Task: In the  document logo.txt Download file as 'Plain Text' Share this file with 'softage.1@softage.net' Insert the command  Suggesting 
Action: Mouse moved to (270, 353)
Screenshot: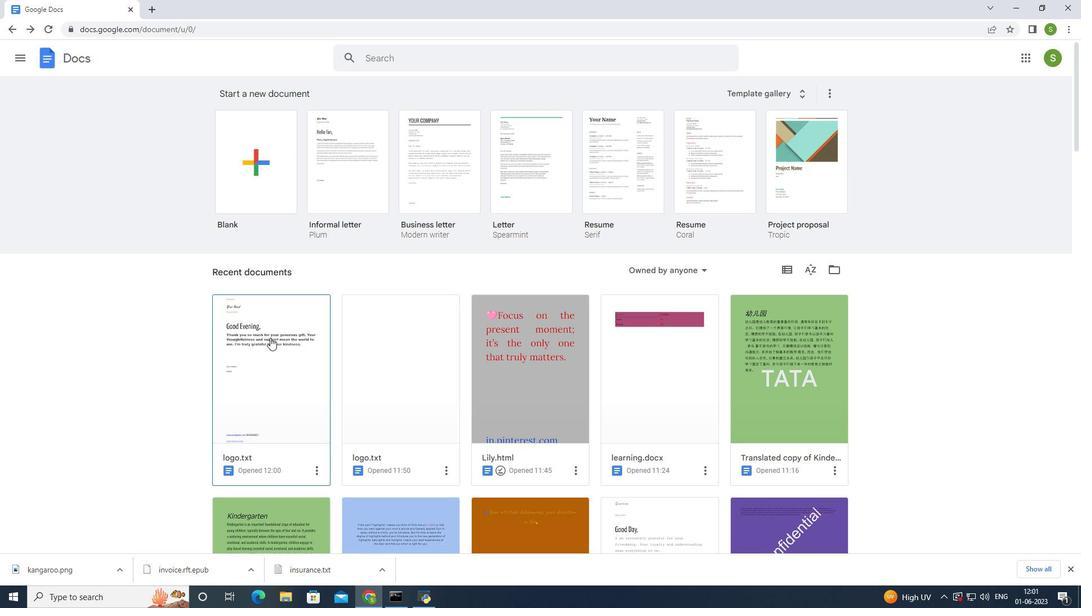 
Action: Mouse pressed left at (270, 353)
Screenshot: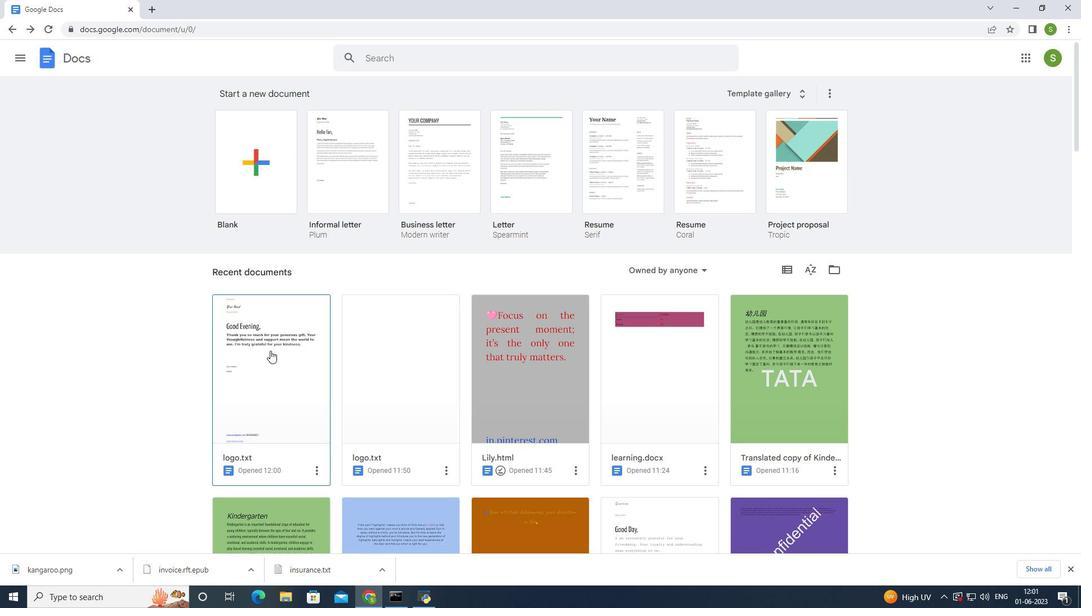 
Action: Mouse moved to (47, 63)
Screenshot: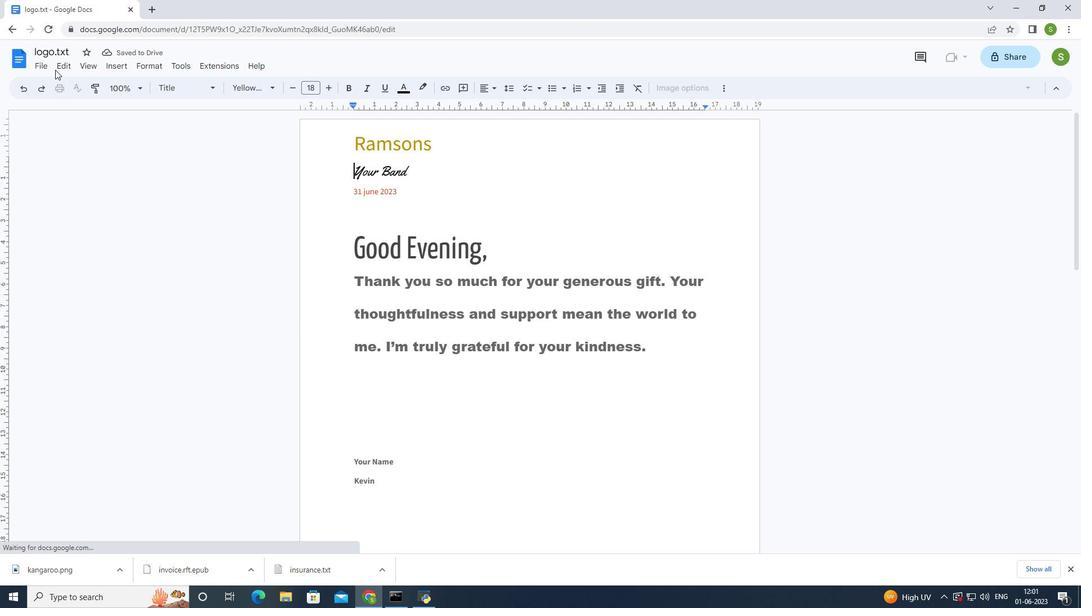 
Action: Mouse pressed left at (47, 63)
Screenshot: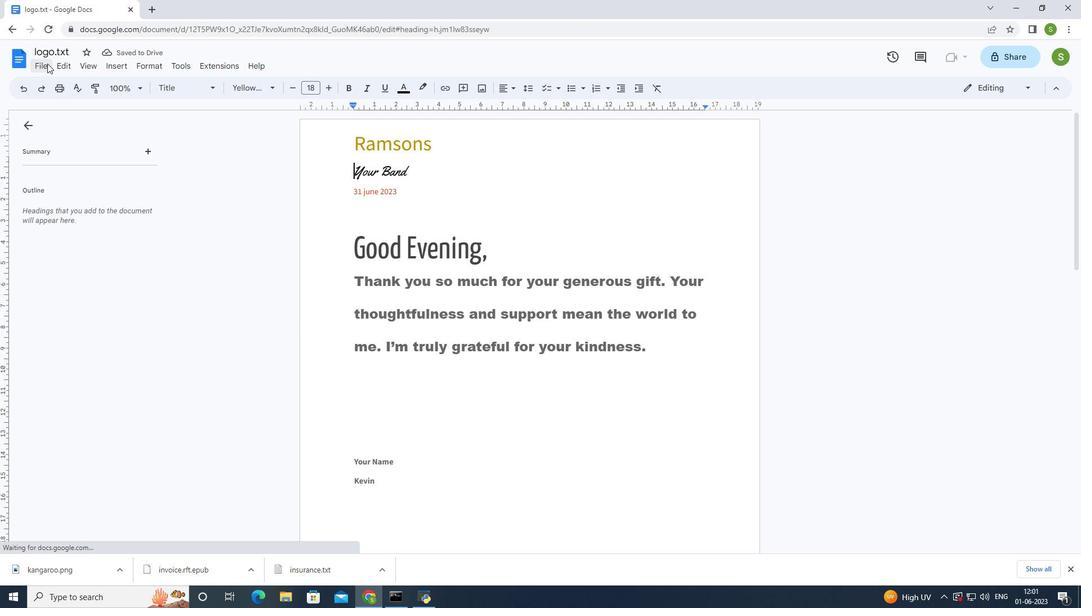 
Action: Mouse moved to (54, 179)
Screenshot: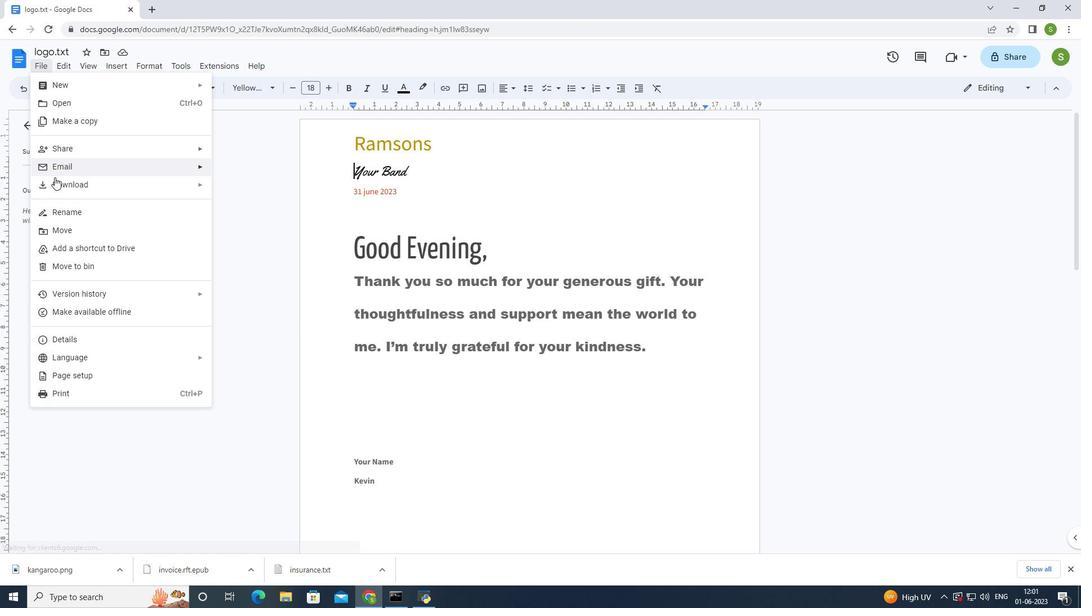 
Action: Mouse pressed left at (54, 179)
Screenshot: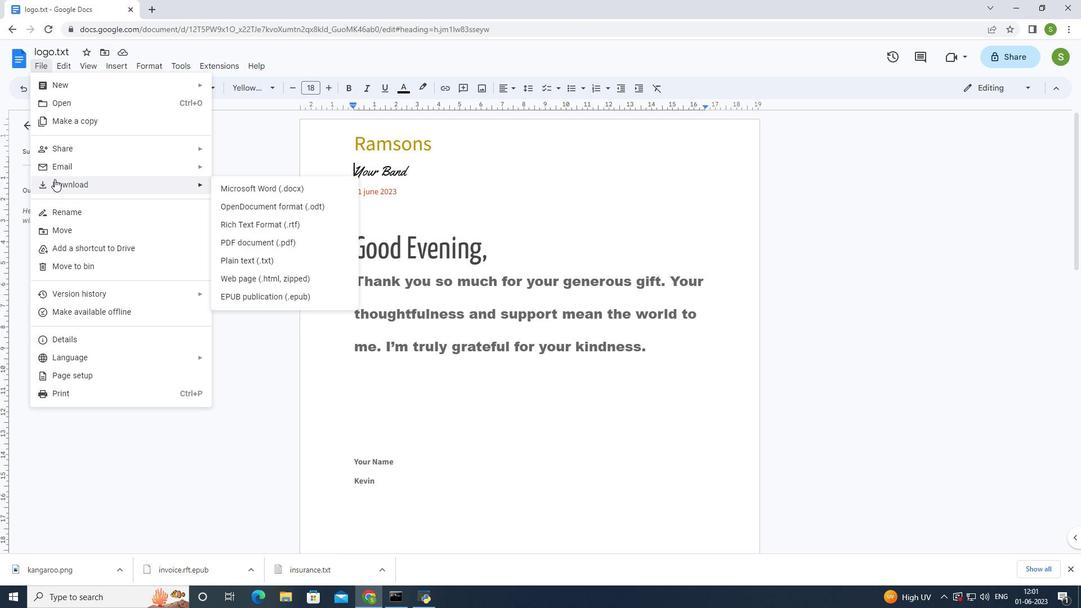 
Action: Mouse moved to (251, 265)
Screenshot: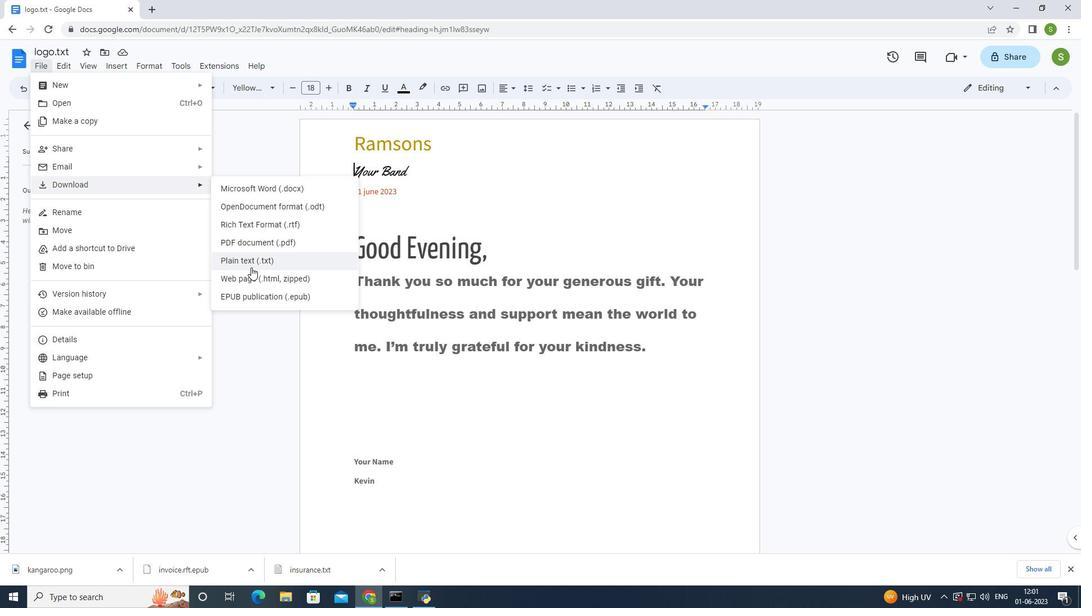 
Action: Mouse pressed left at (251, 265)
Screenshot: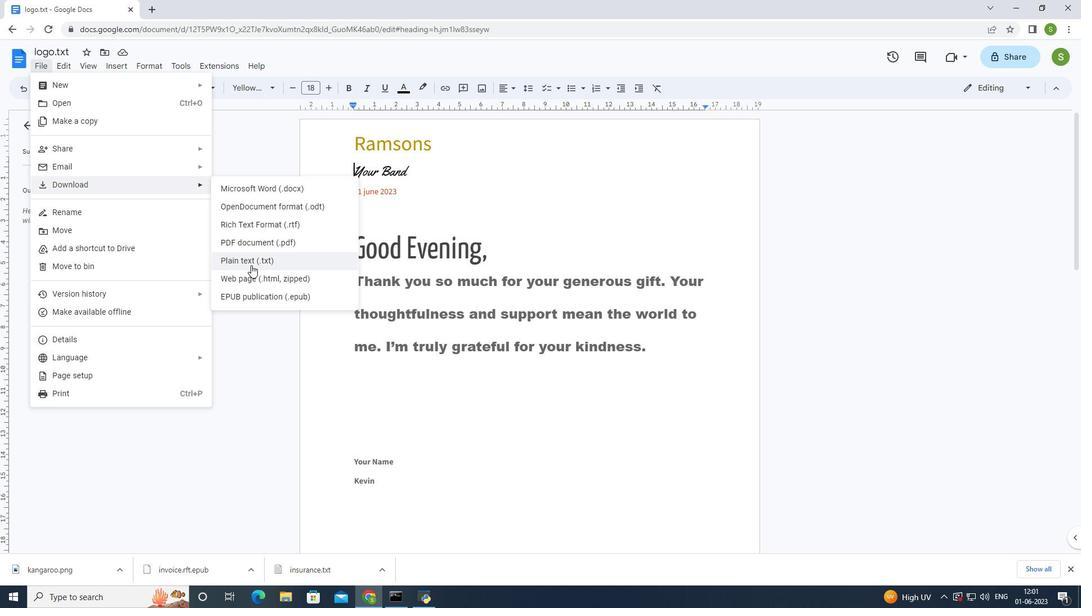 
Action: Mouse moved to (1024, 49)
Screenshot: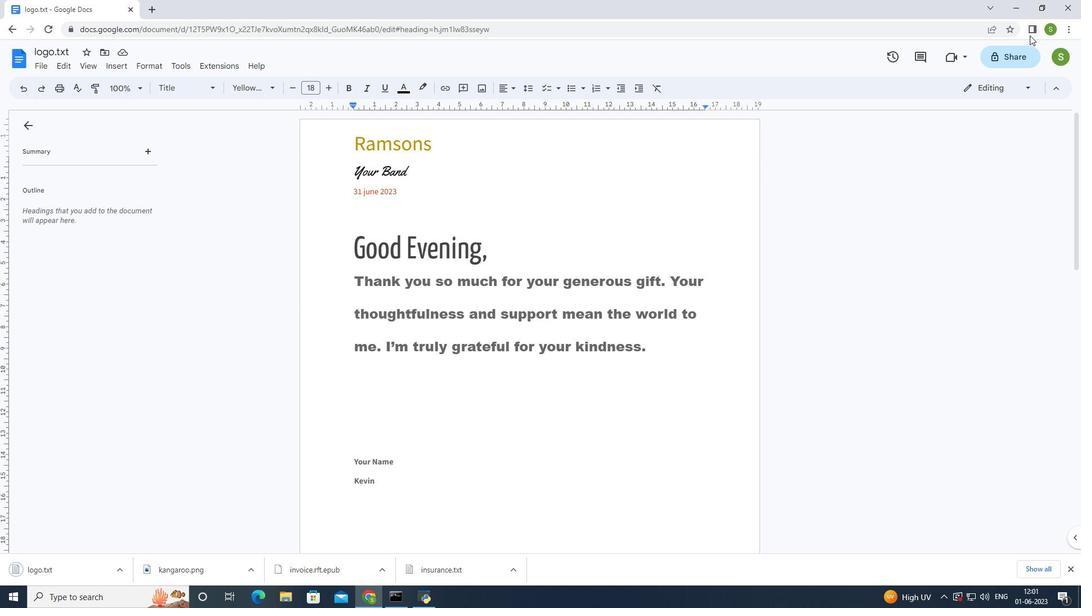
Action: Mouse pressed left at (1024, 49)
Screenshot: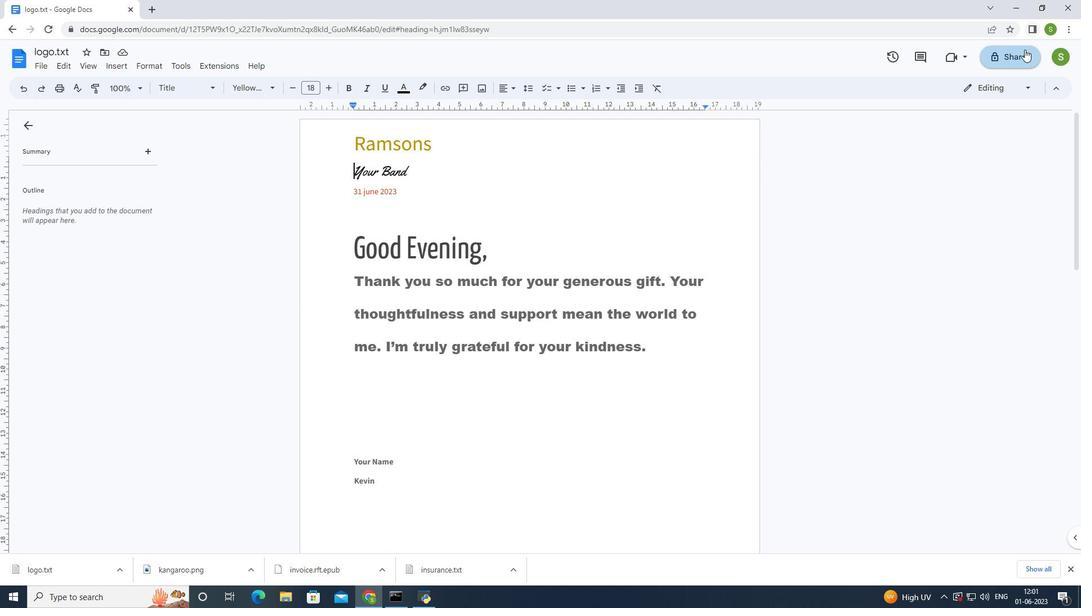 
Action: Mouse moved to (509, 232)
Screenshot: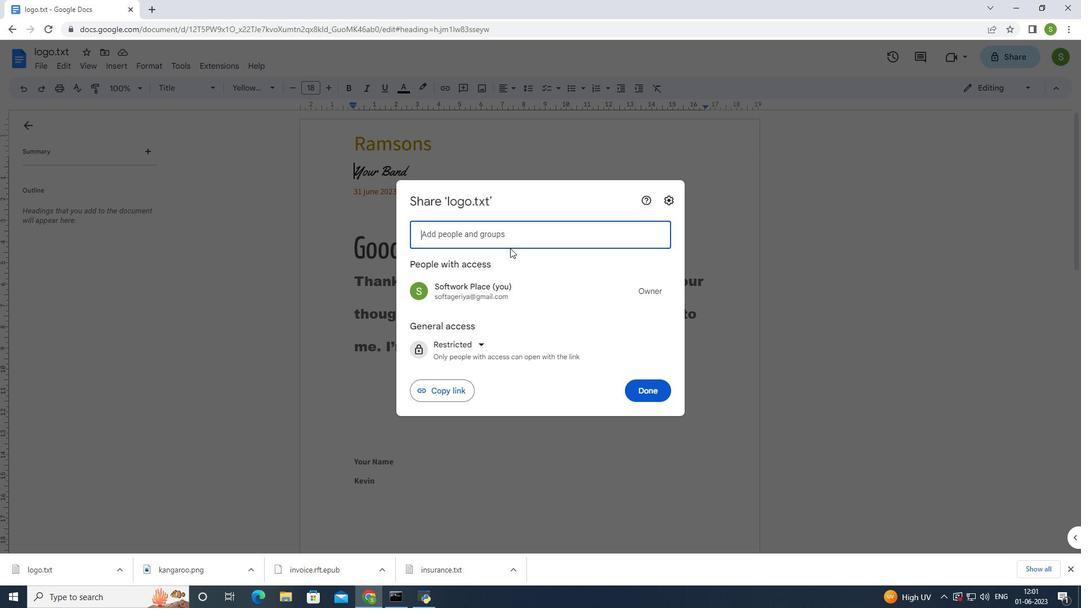
Action: Mouse pressed left at (509, 232)
Screenshot: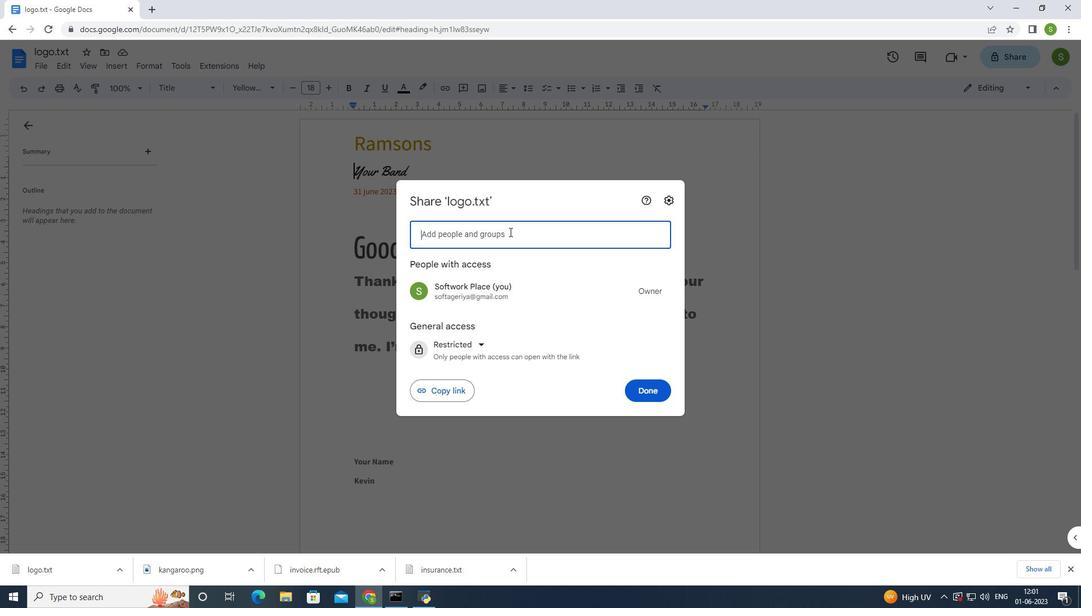 
Action: Mouse moved to (509, 232)
Screenshot: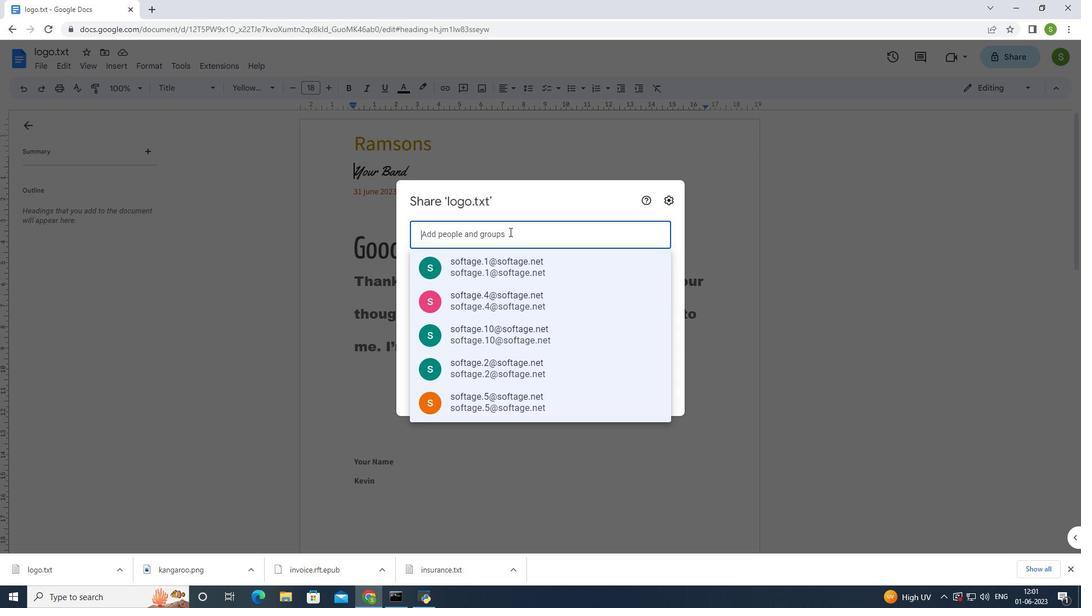 
Action: Key pressed softage.1<Key.shift>@softage.net
Screenshot: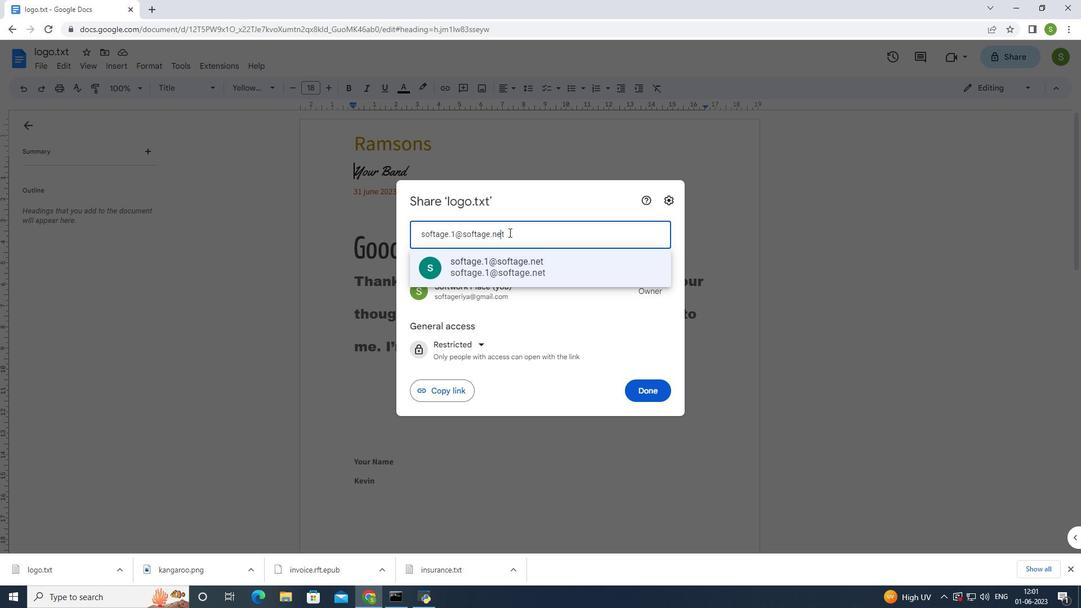 
Action: Mouse moved to (451, 269)
Screenshot: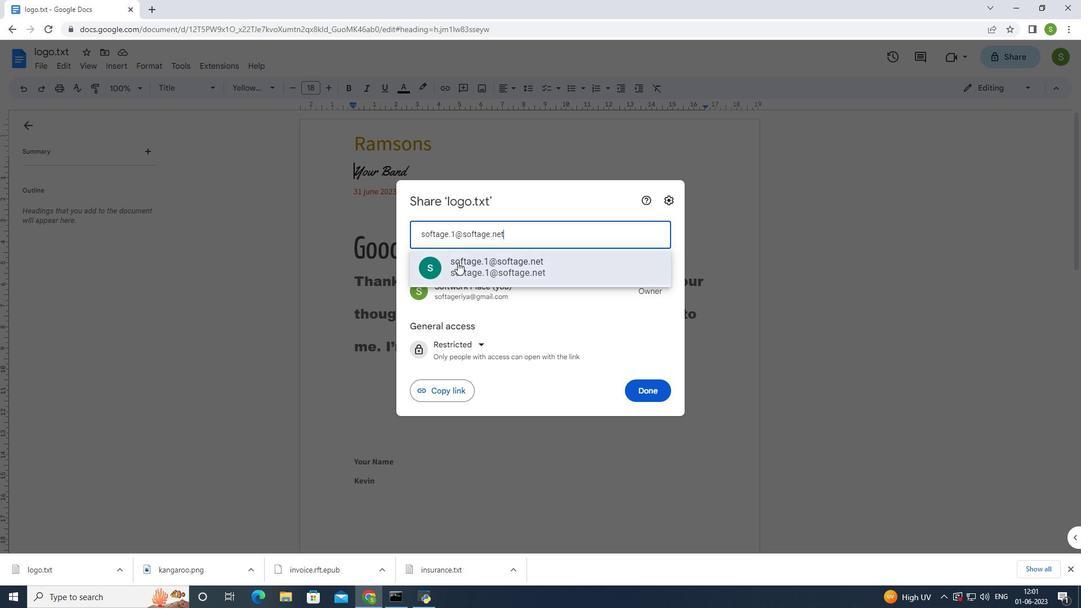 
Action: Mouse pressed left at (451, 269)
Screenshot: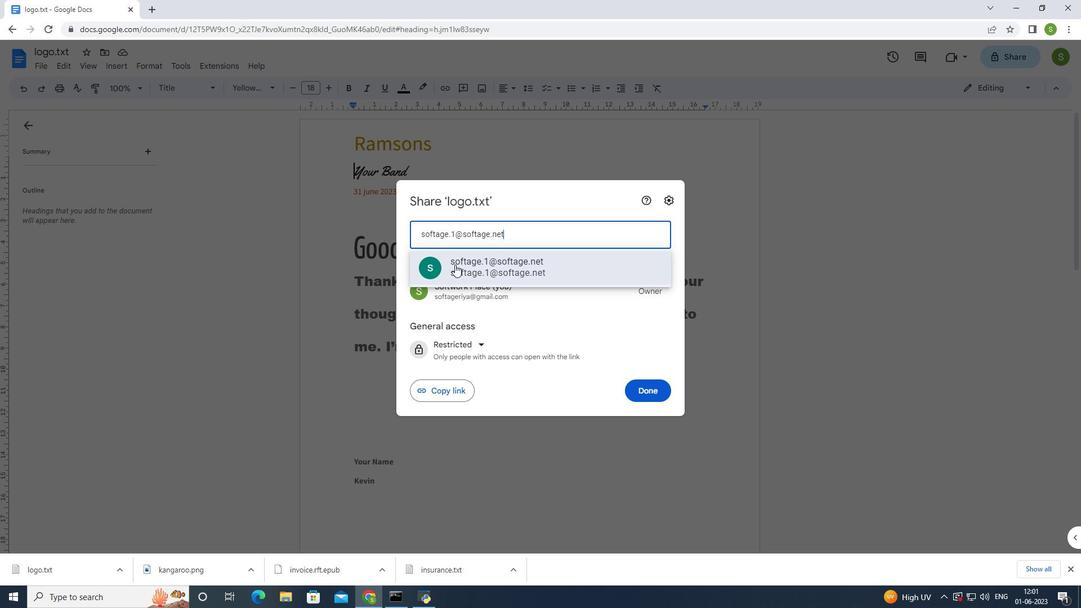 
Action: Mouse moved to (648, 376)
Screenshot: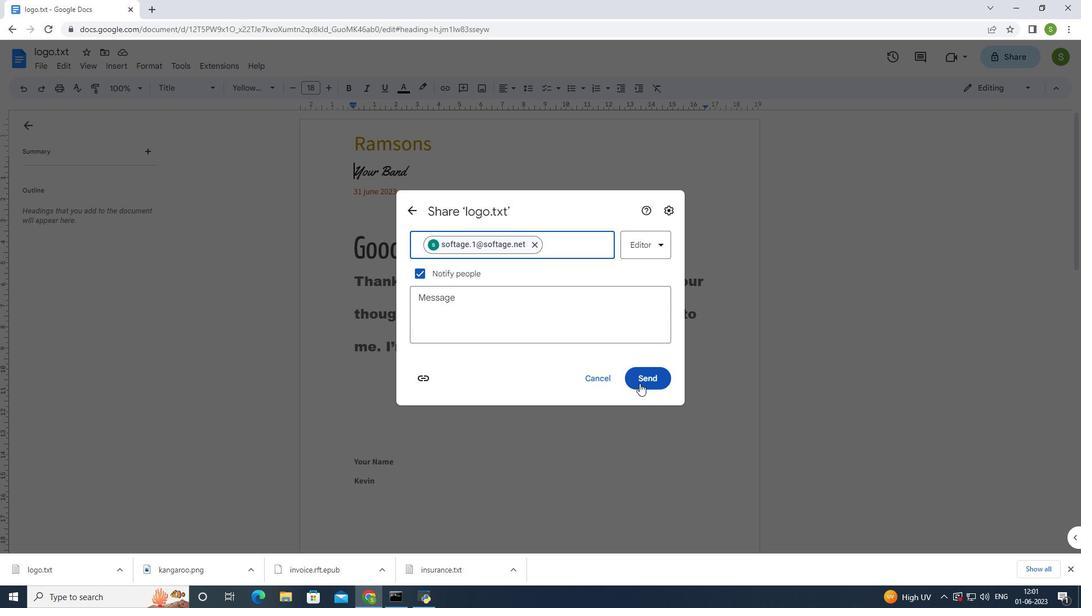 
Action: Mouse pressed left at (648, 376)
Screenshot: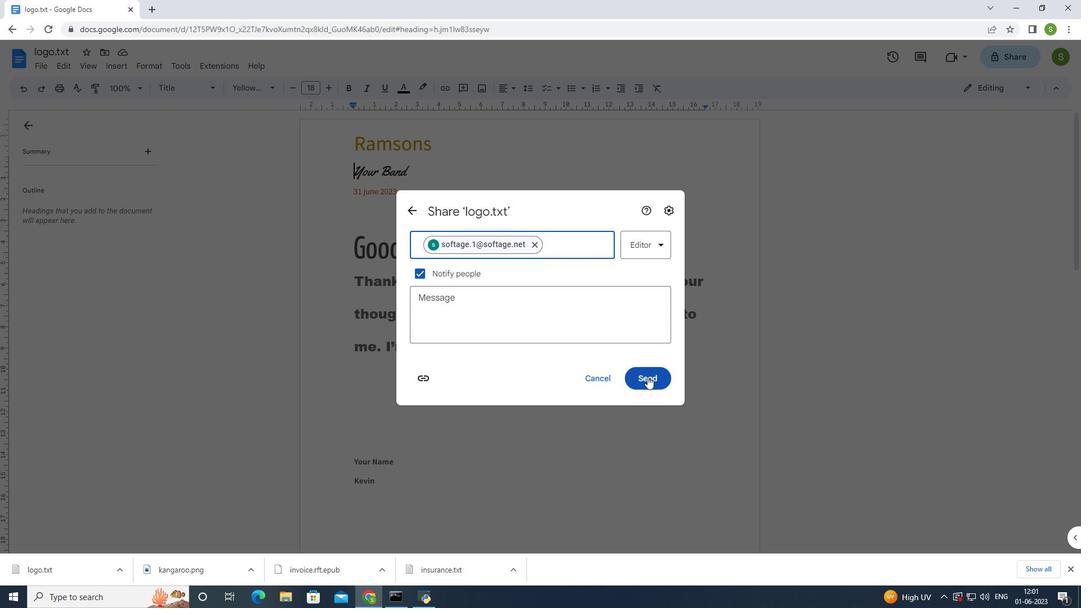 
Action: Mouse moved to (1018, 84)
Screenshot: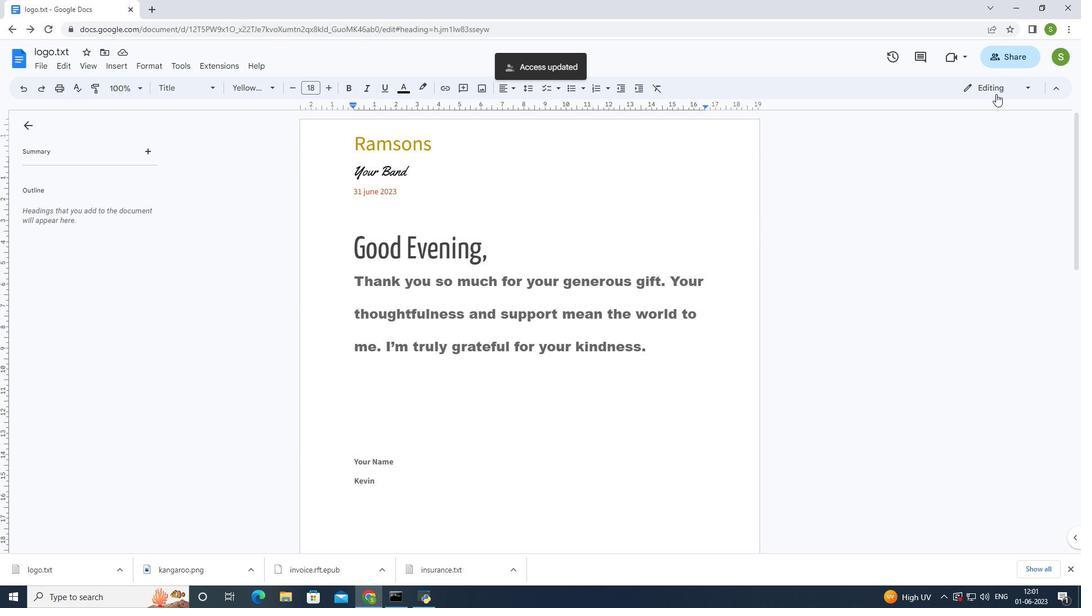 
Action: Mouse pressed left at (1018, 84)
Screenshot: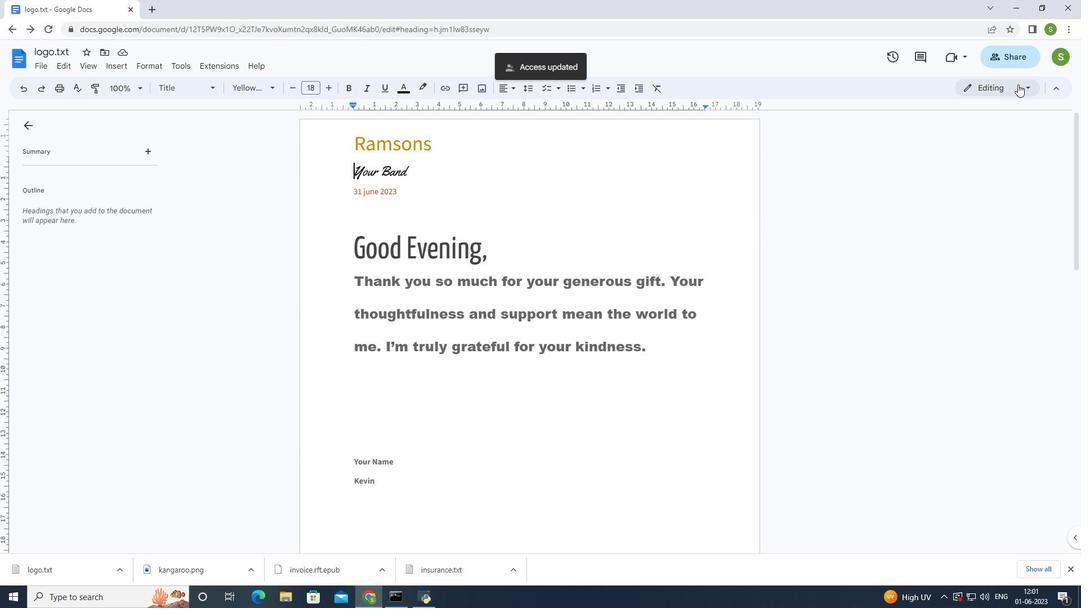 
Action: Mouse moved to (989, 139)
Screenshot: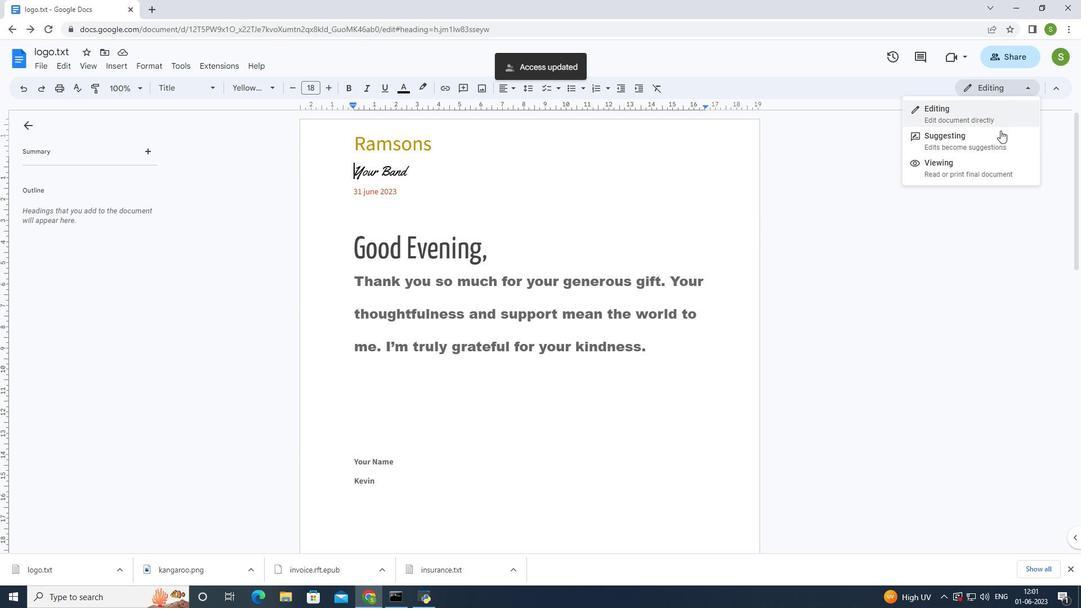 
Action: Mouse pressed left at (989, 139)
Screenshot: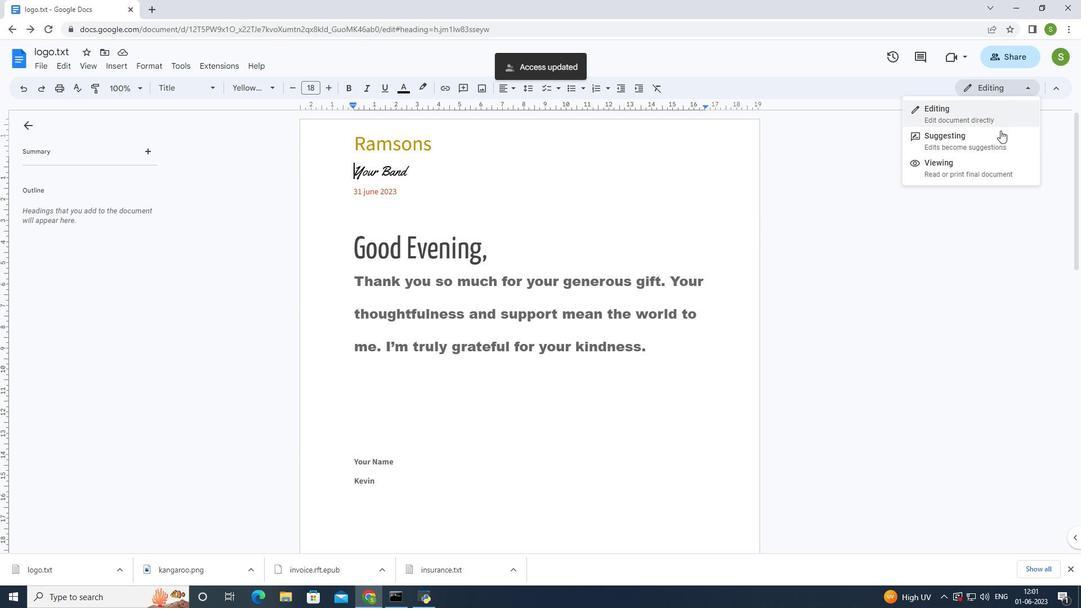 
Action: Mouse moved to (570, 371)
Screenshot: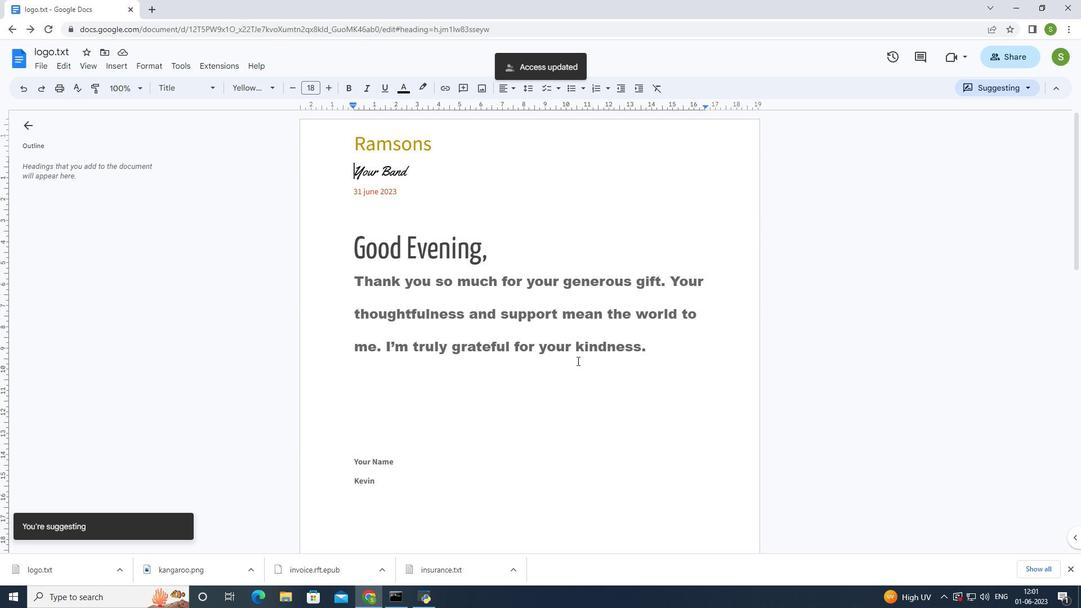 
Action: Mouse pressed left at (570, 371)
Screenshot: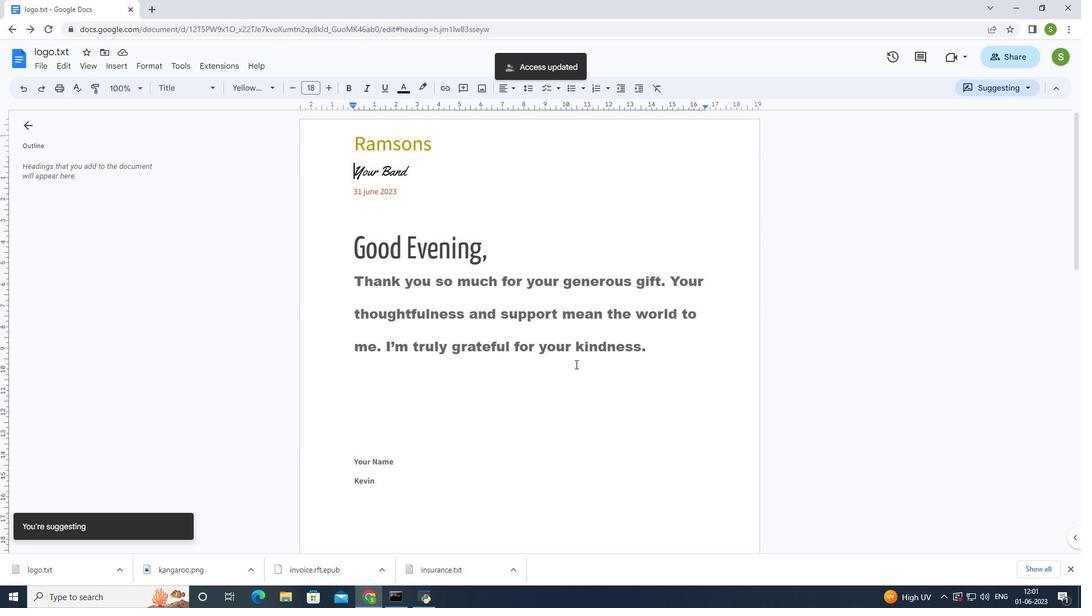 
Action: Mouse moved to (563, 358)
Screenshot: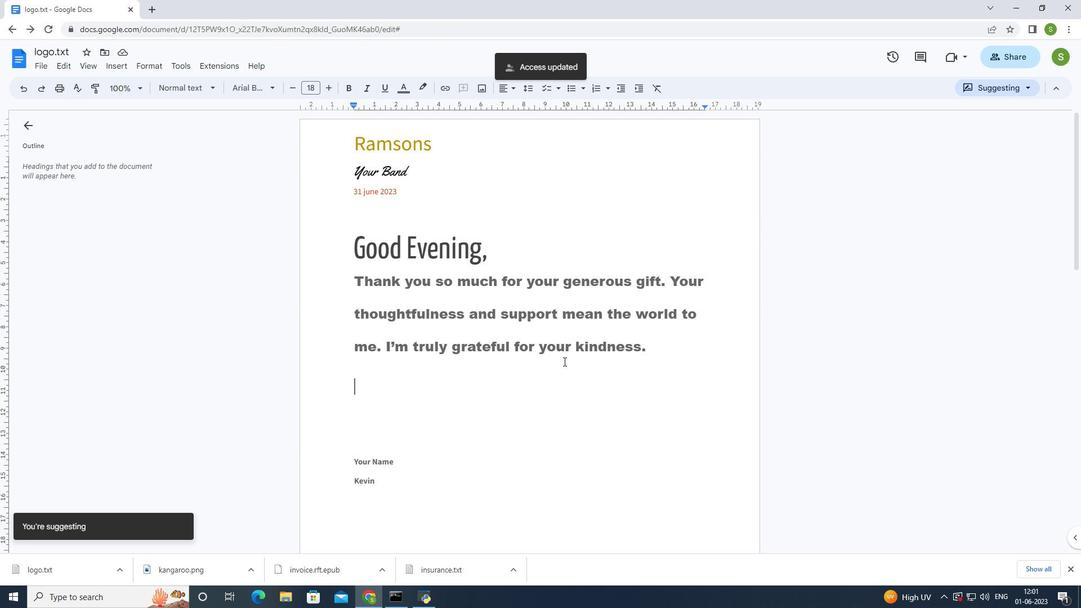 
